 Task: Sort the products in the category "Belgian-Style Ale" by price (highest first).
Action: Mouse moved to (970, 381)
Screenshot: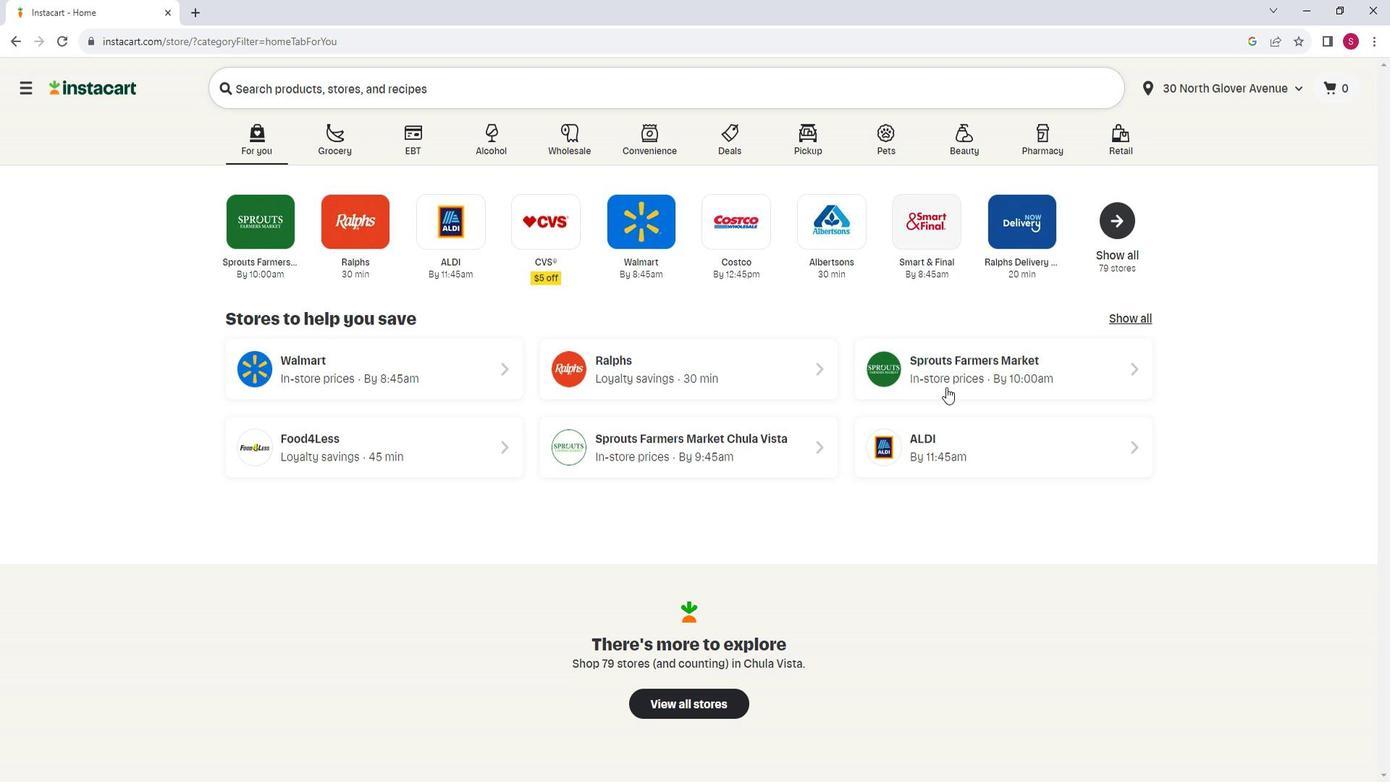 
Action: Mouse pressed left at (970, 381)
Screenshot: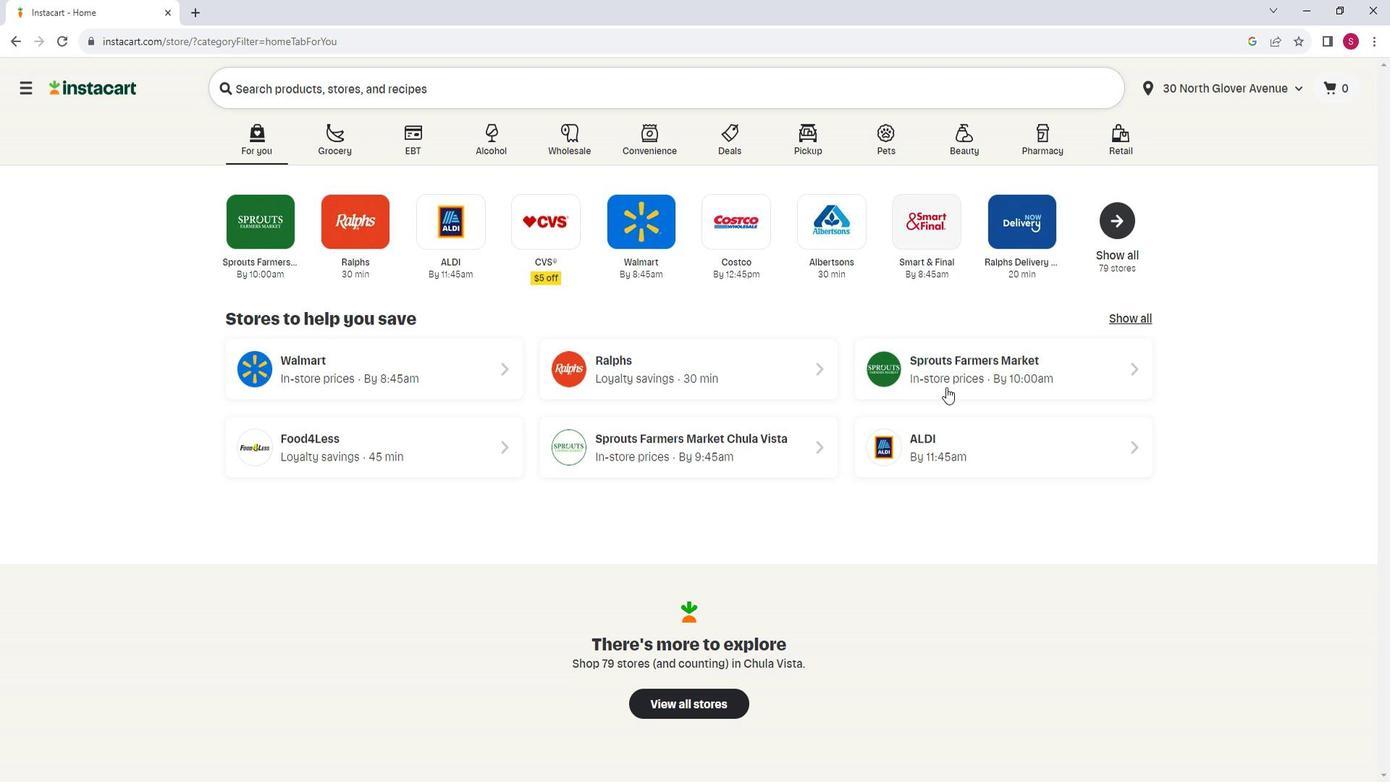 
Action: Mouse moved to (140, 481)
Screenshot: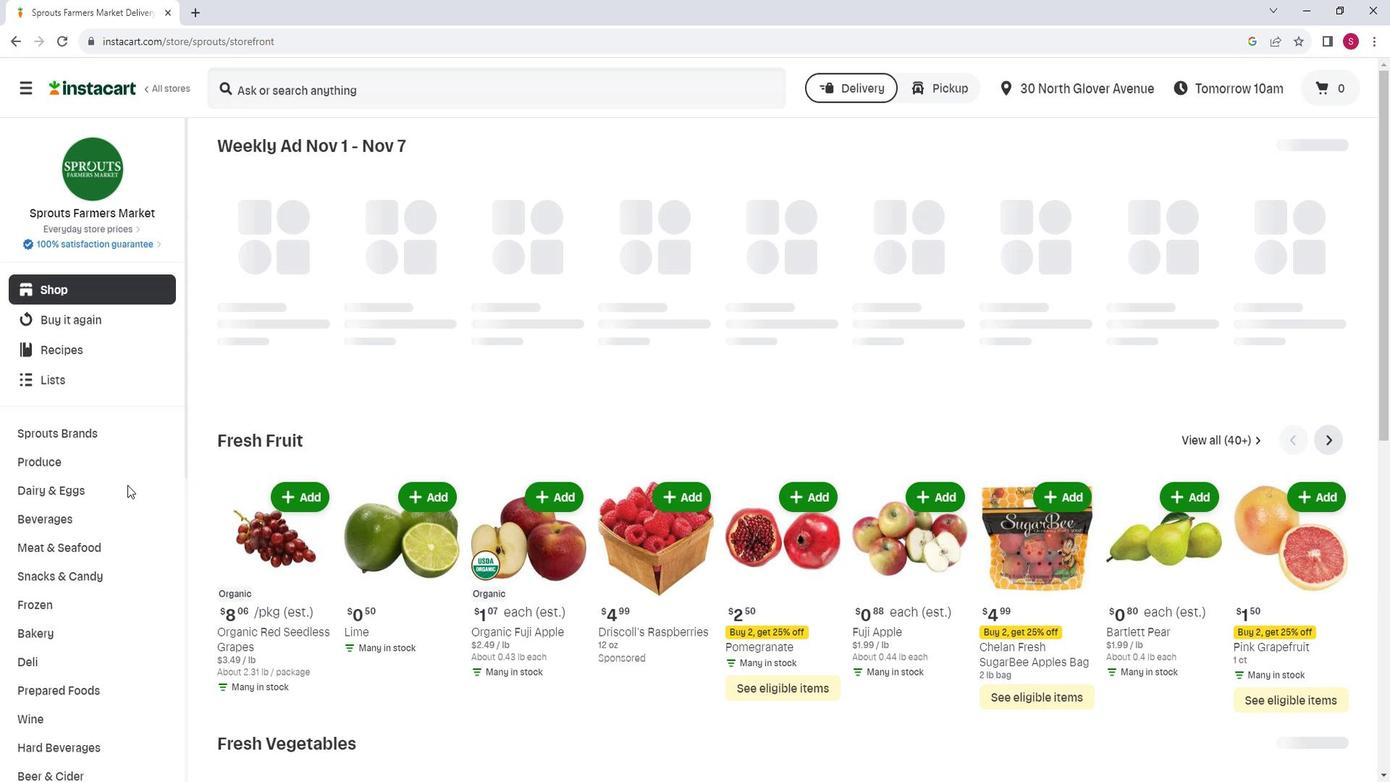
Action: Mouse scrolled (140, 480) with delta (0, 0)
Screenshot: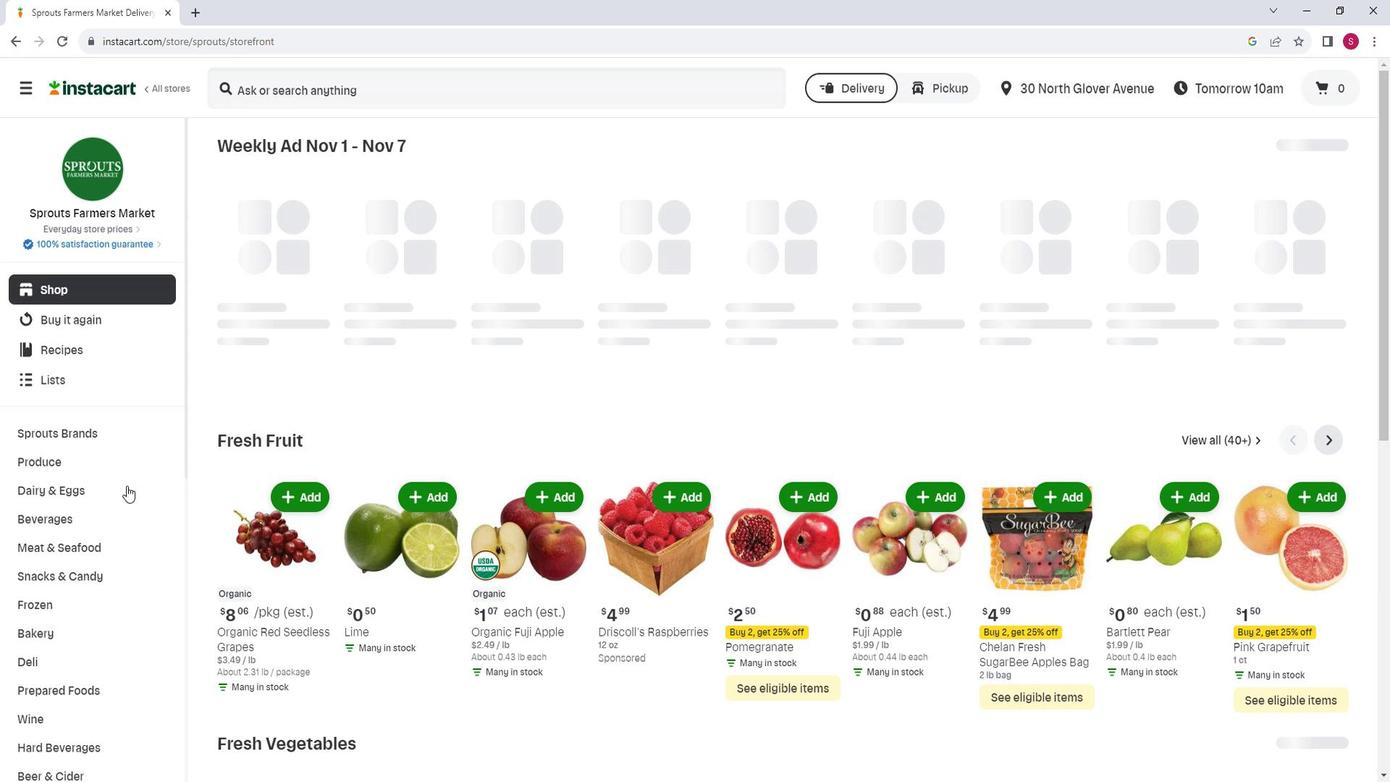
Action: Mouse moved to (95, 685)
Screenshot: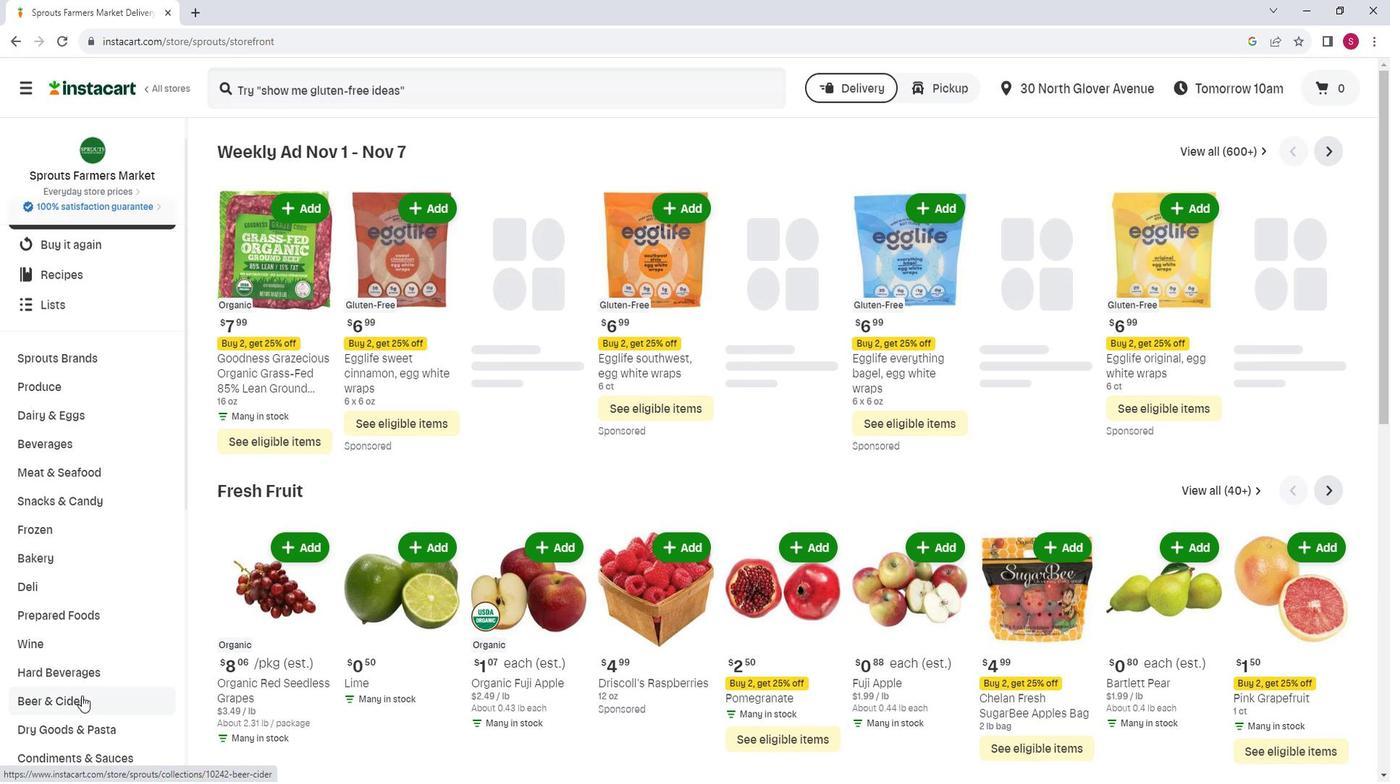 
Action: Mouse pressed left at (95, 685)
Screenshot: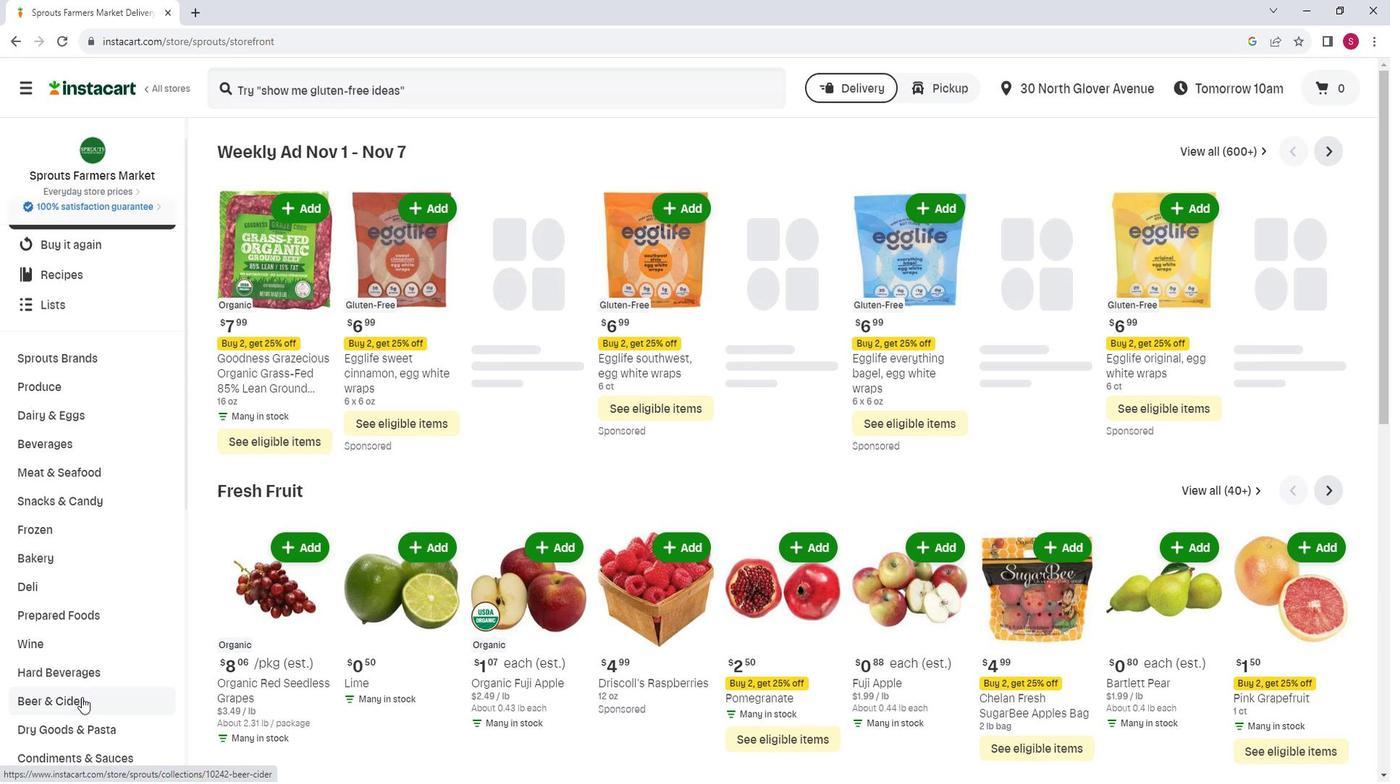 
Action: Mouse moved to (1167, 197)
Screenshot: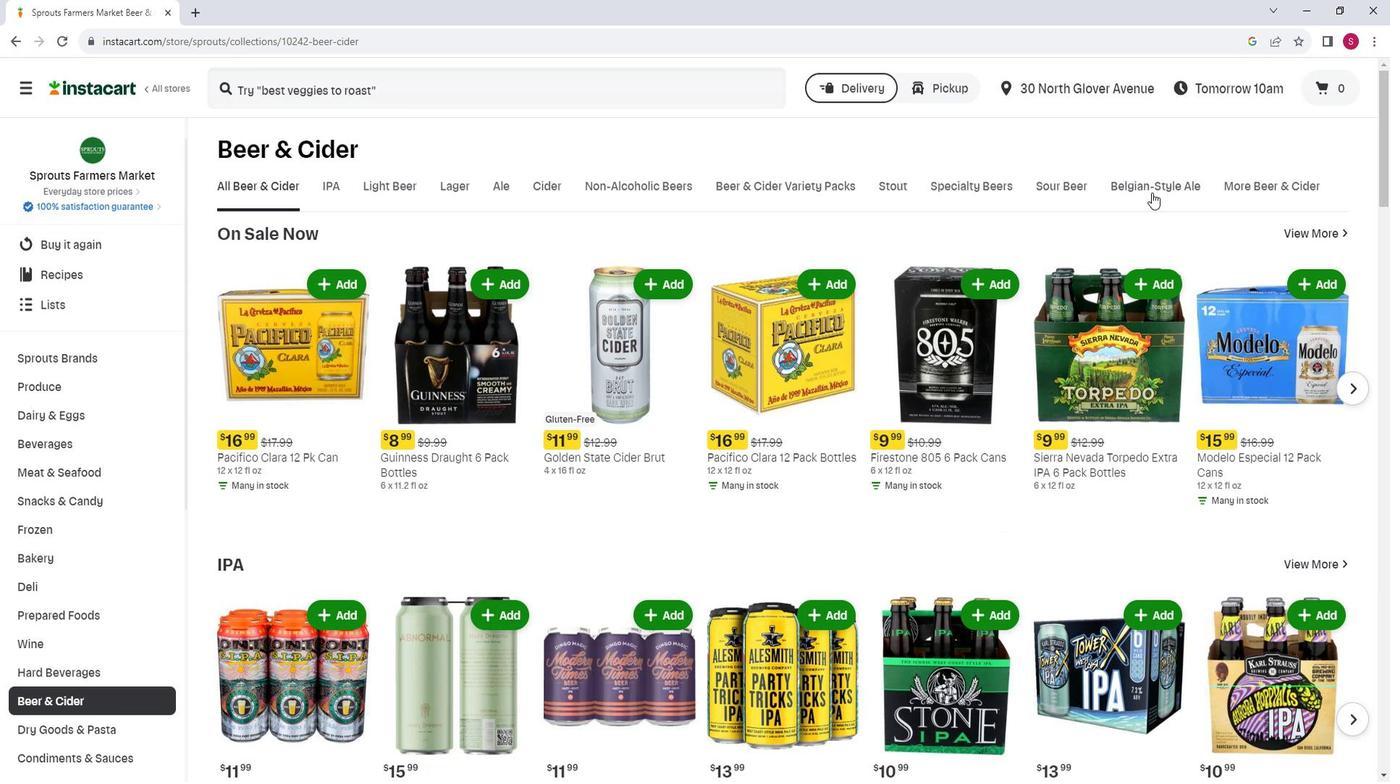 
Action: Mouse pressed left at (1167, 197)
Screenshot: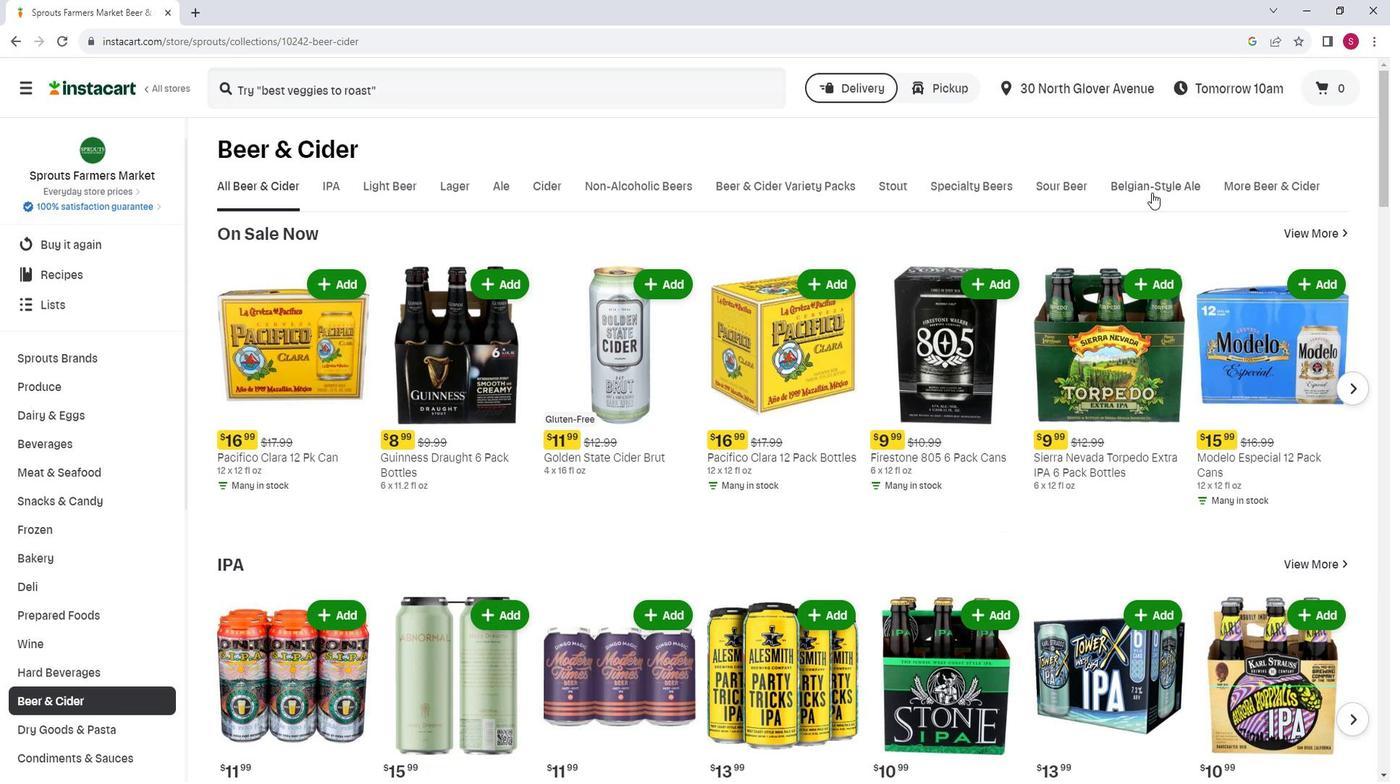 
Action: Mouse moved to (1353, 244)
Screenshot: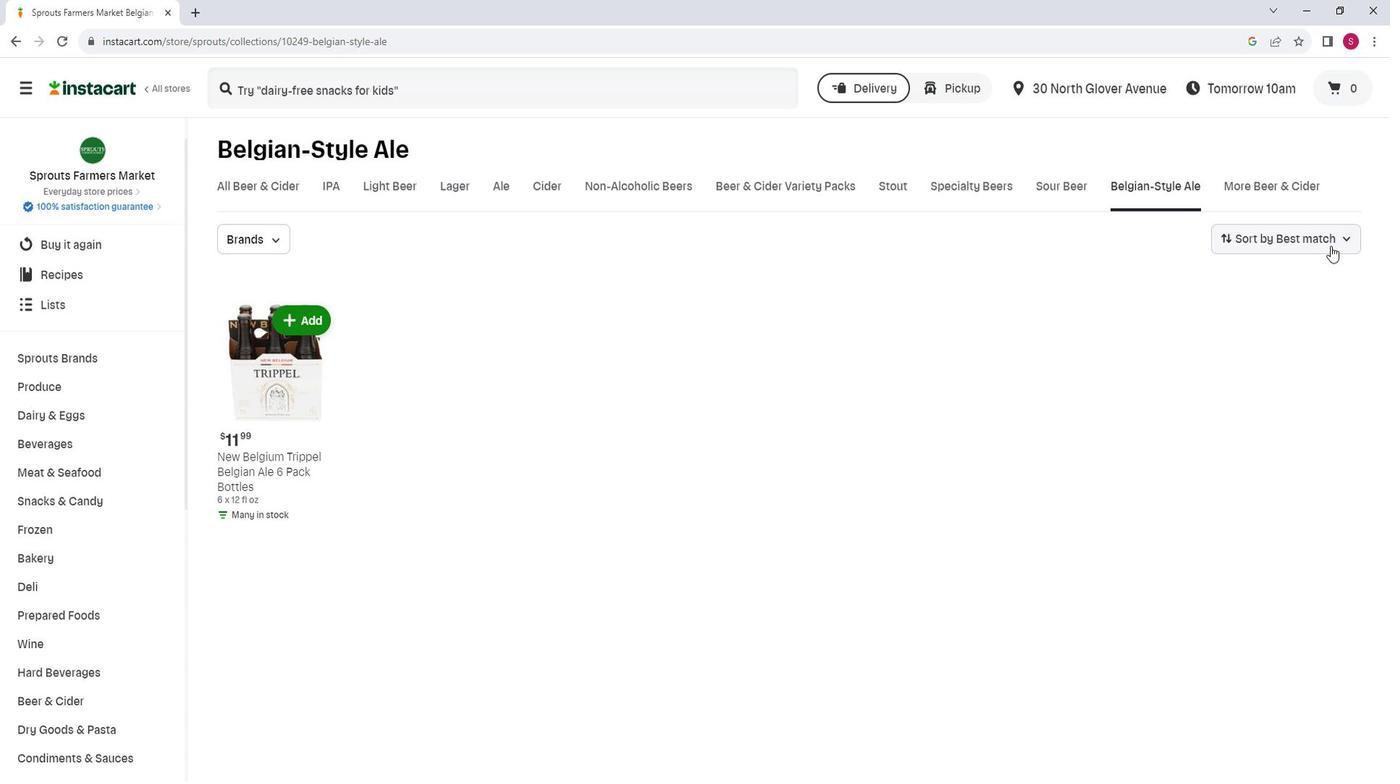 
Action: Mouse pressed left at (1353, 244)
Screenshot: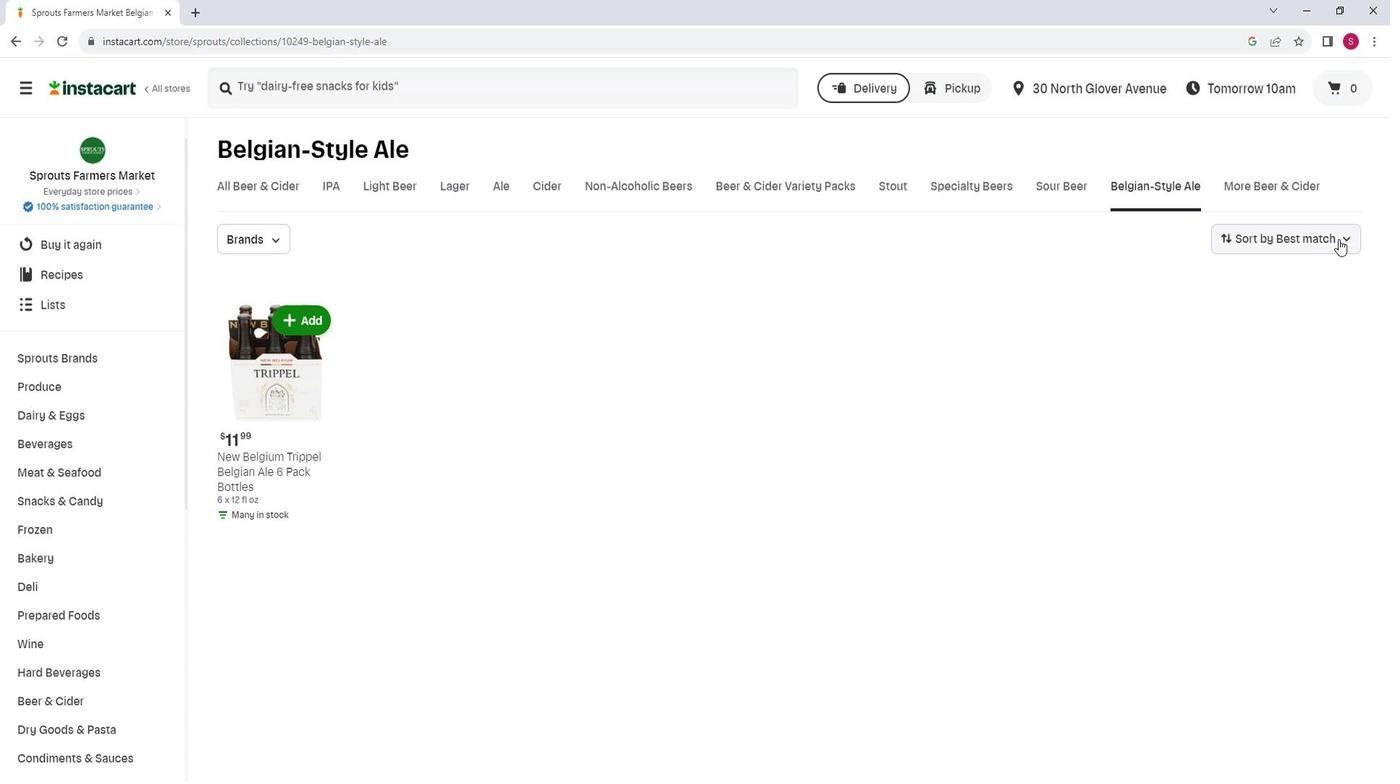 
Action: Mouse moved to (1332, 334)
Screenshot: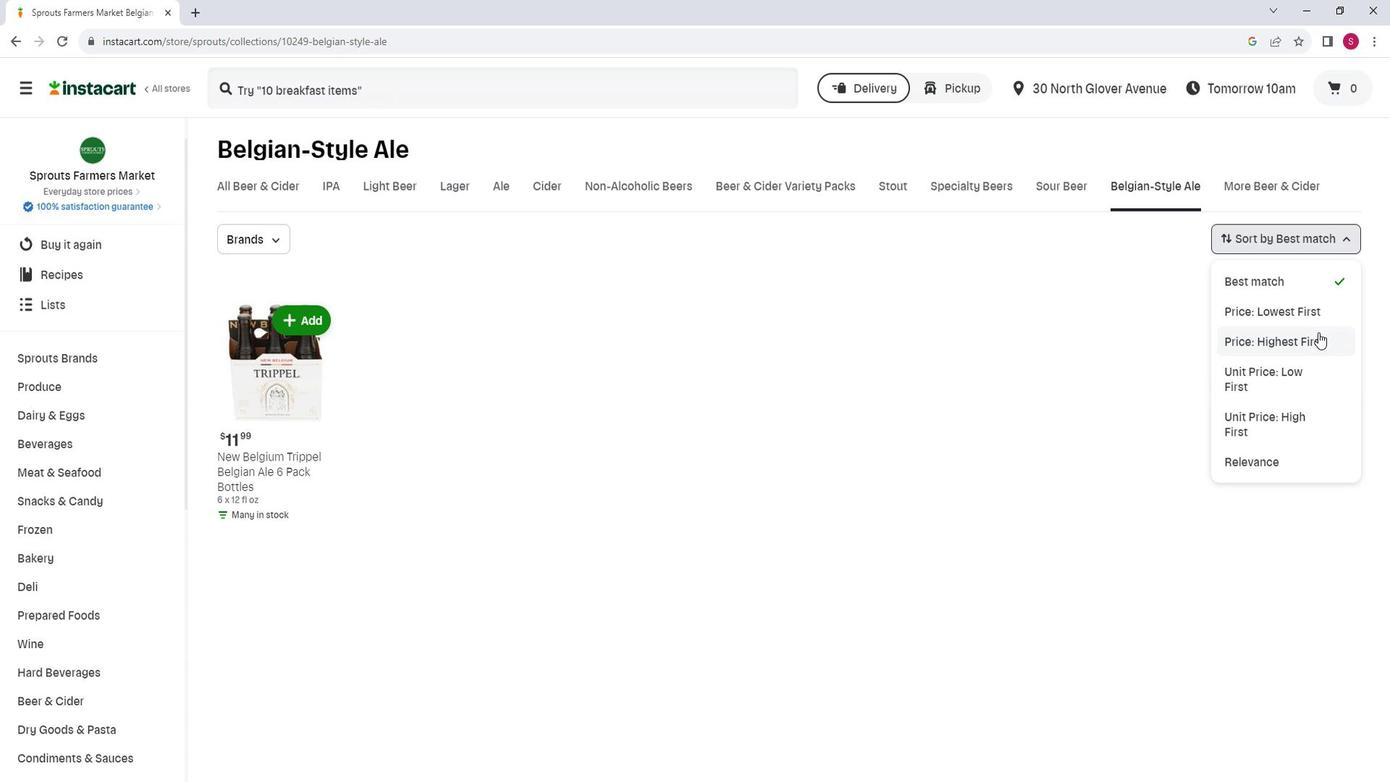 
Action: Mouse pressed left at (1332, 334)
Screenshot: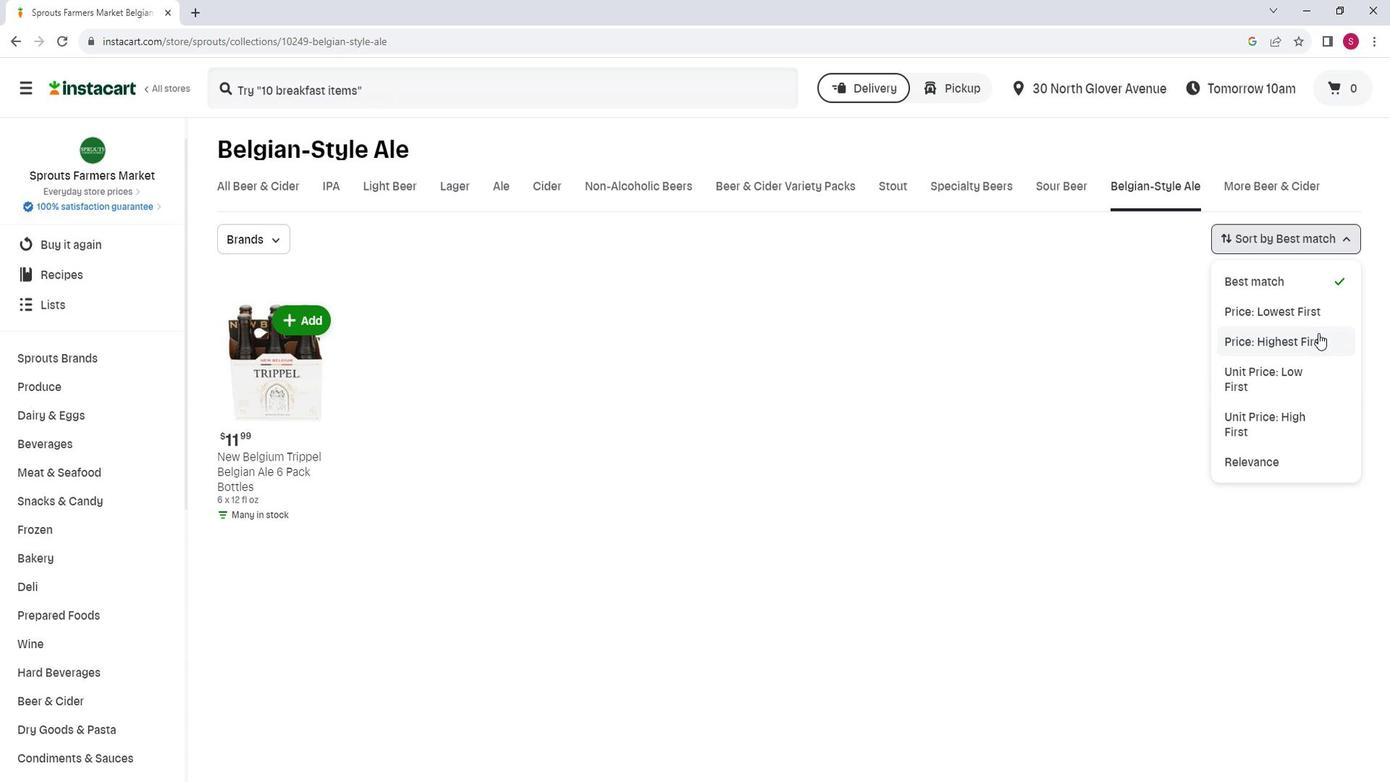 
Action: Mouse moved to (1108, 326)
Screenshot: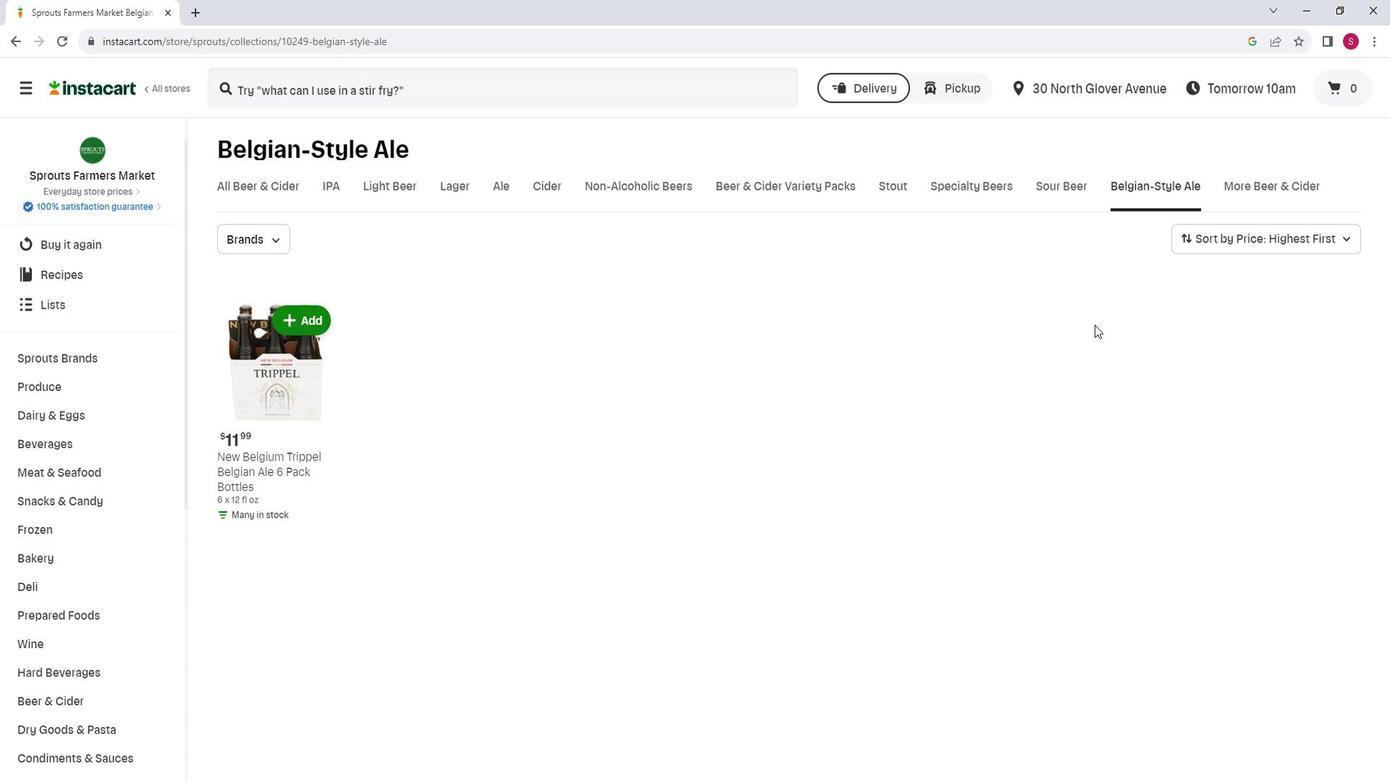 
